 Task: Change the recalculation to "on change and every hour".
Action: Mouse moved to (43, 69)
Screenshot: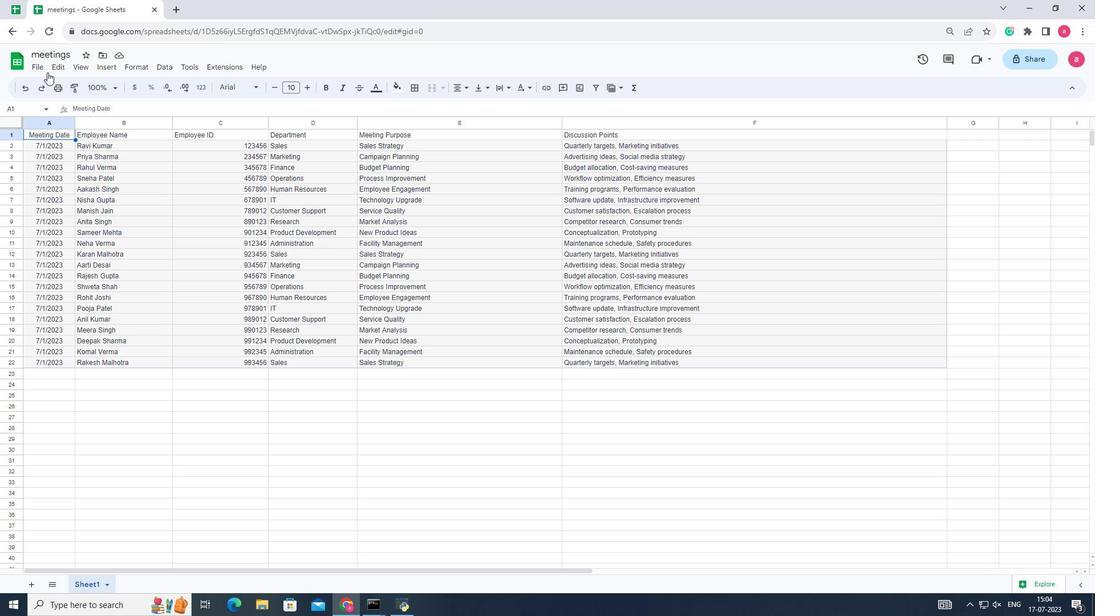 
Action: Mouse pressed left at (43, 69)
Screenshot: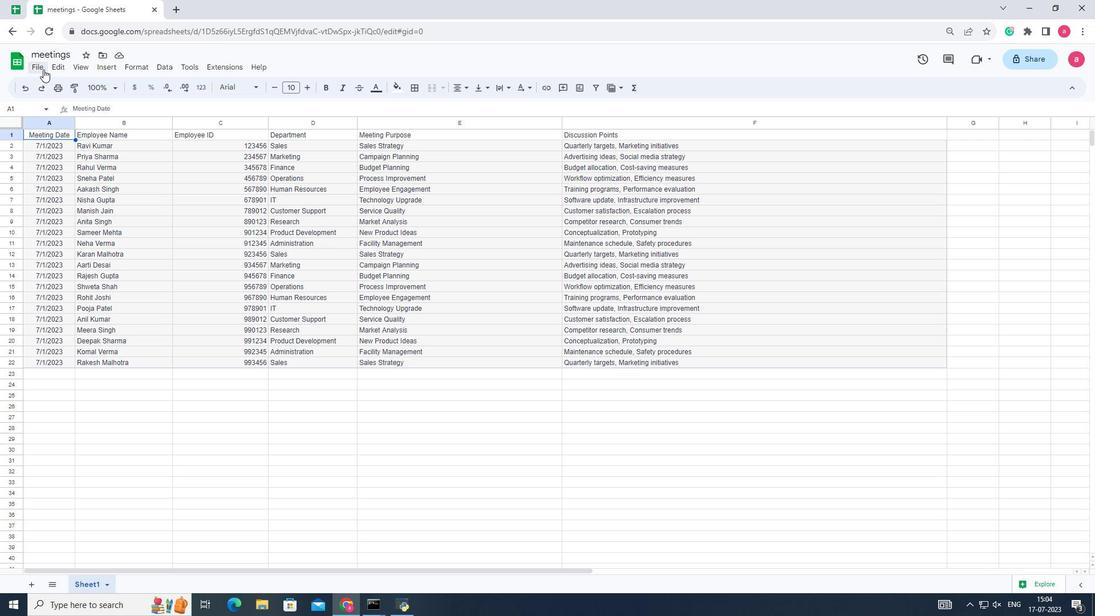 
Action: Mouse moved to (78, 344)
Screenshot: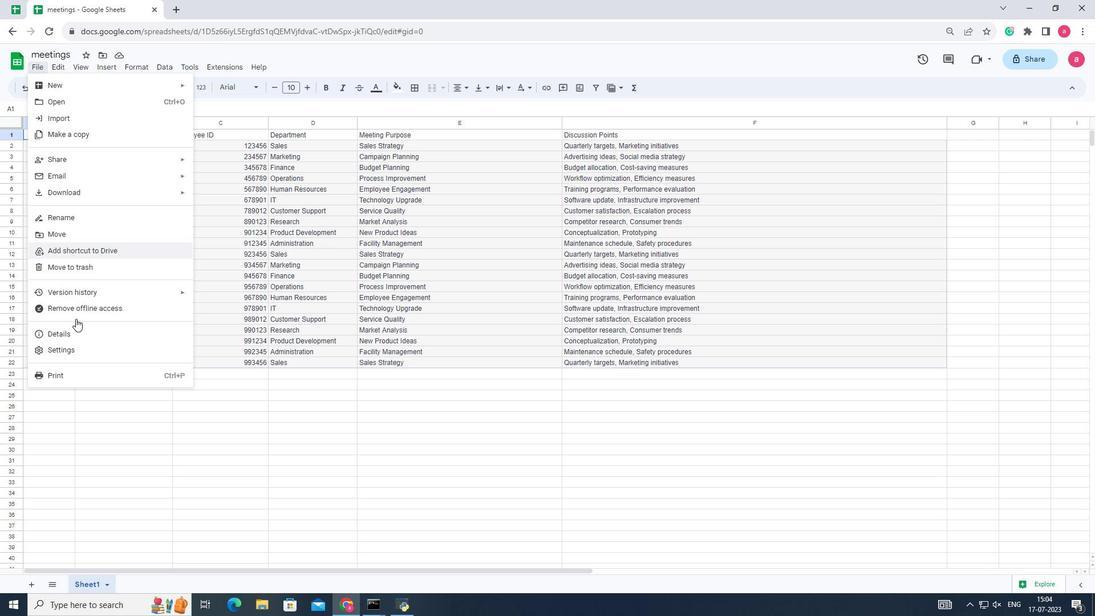 
Action: Mouse pressed left at (78, 344)
Screenshot: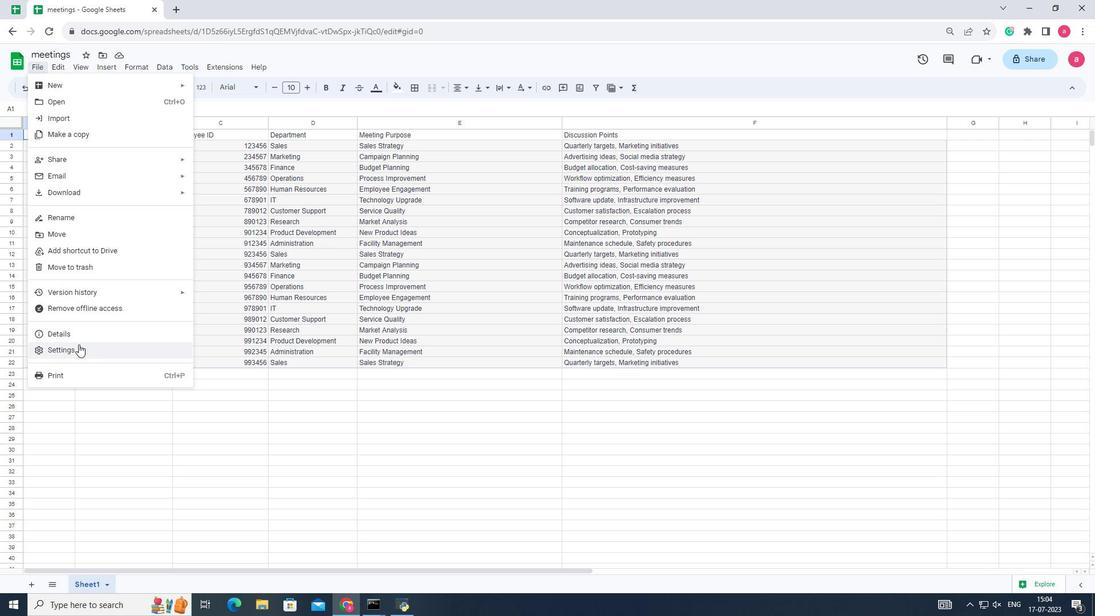 
Action: Mouse moved to (491, 248)
Screenshot: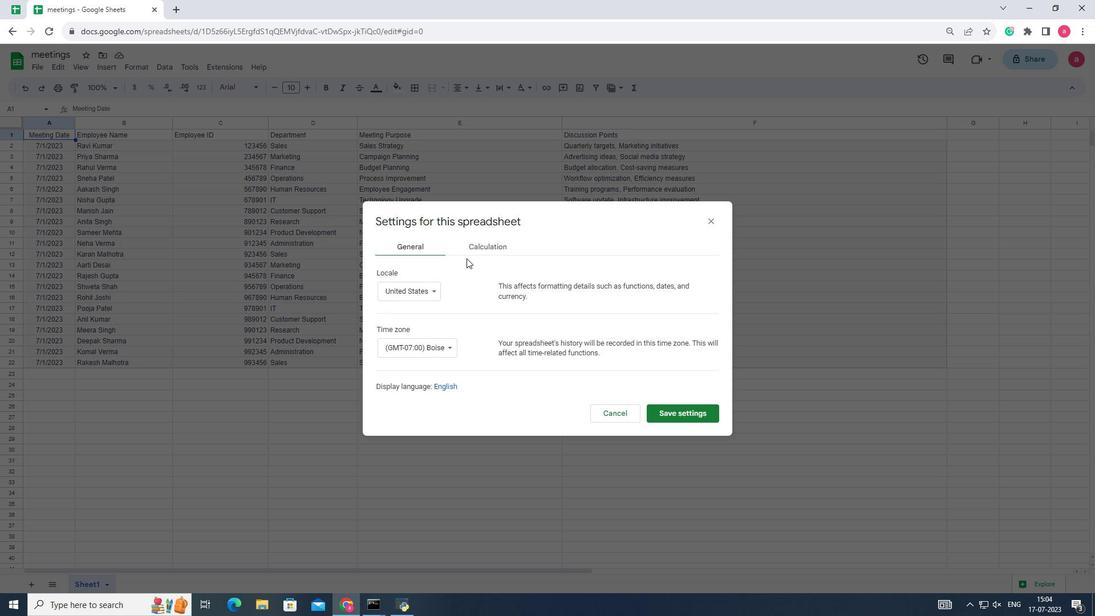 
Action: Mouse pressed left at (491, 248)
Screenshot: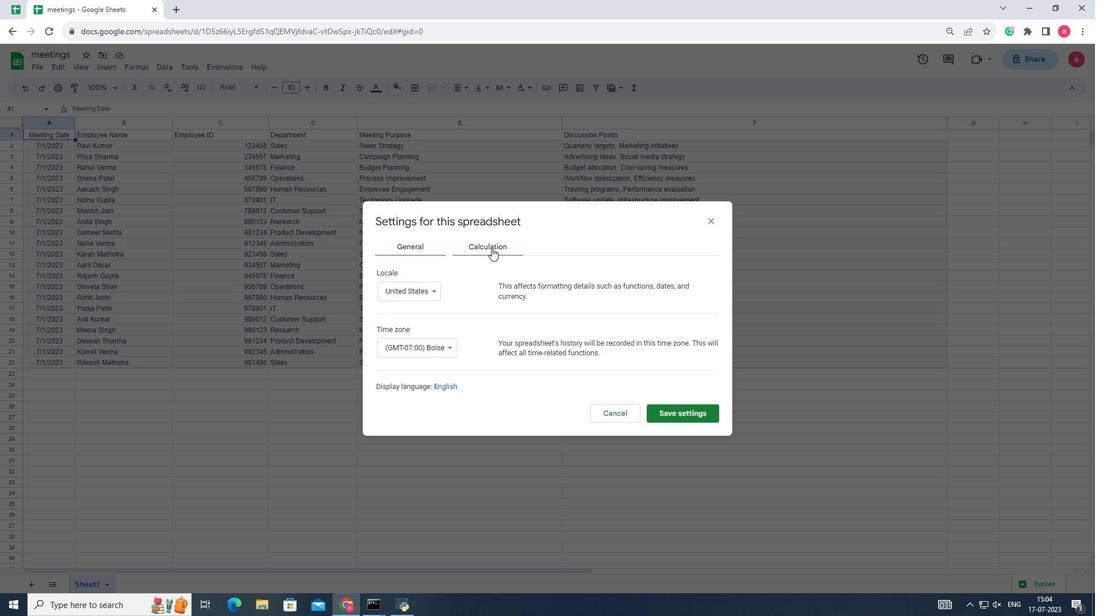 
Action: Mouse moved to (424, 293)
Screenshot: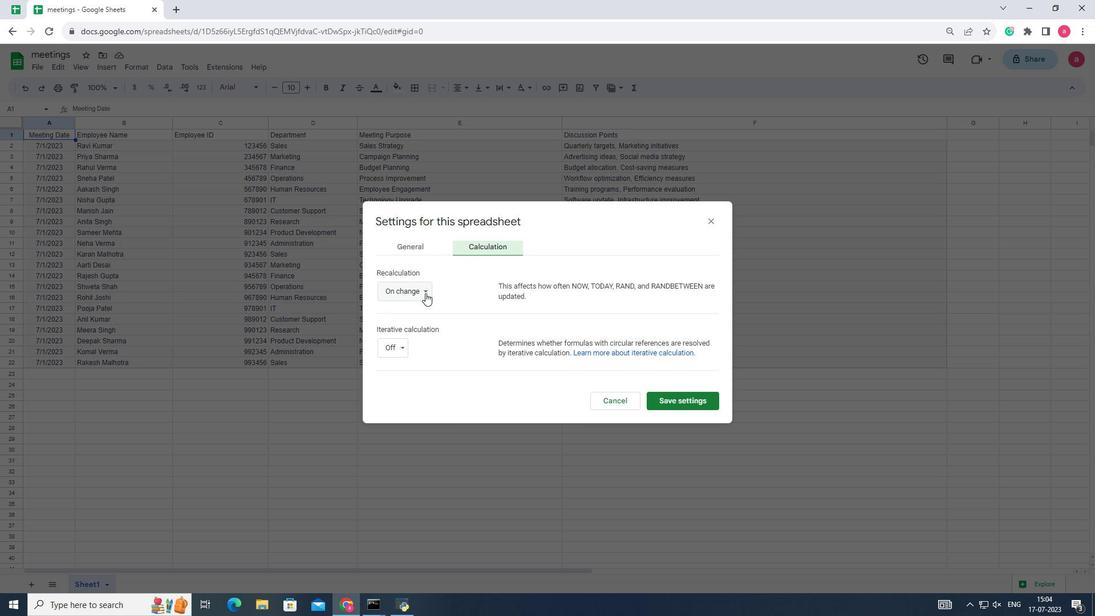 
Action: Mouse pressed left at (424, 293)
Screenshot: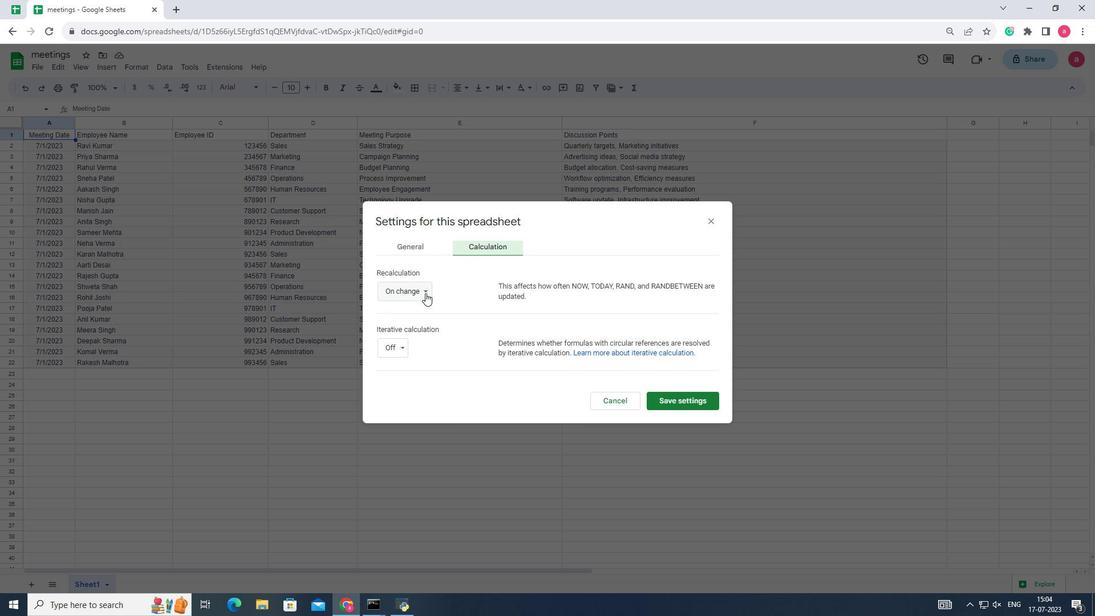 
Action: Mouse moved to (445, 321)
Screenshot: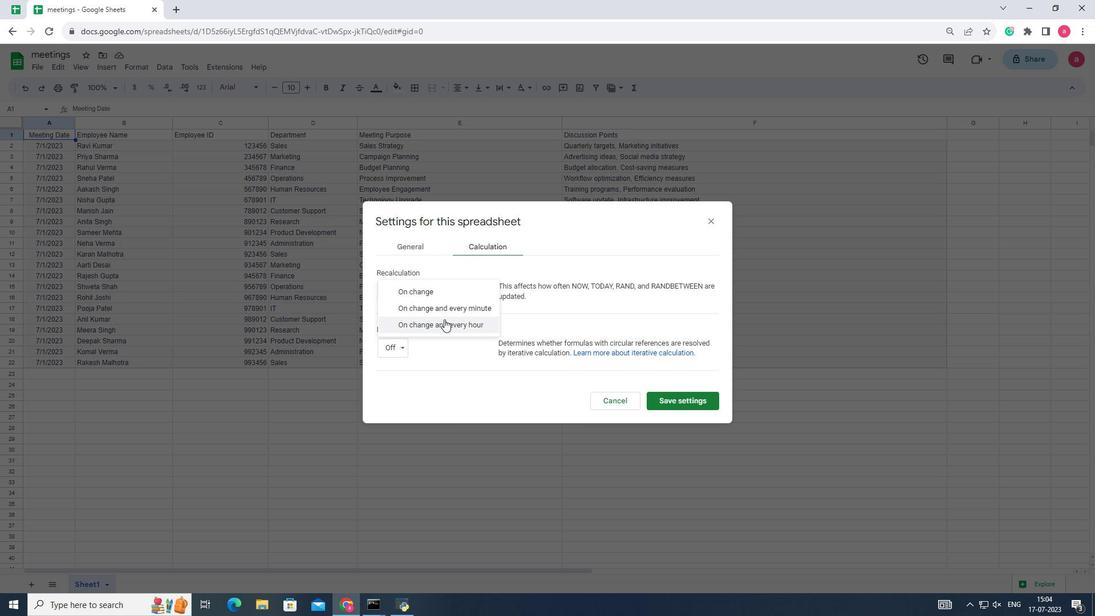 
Action: Mouse pressed left at (445, 321)
Screenshot: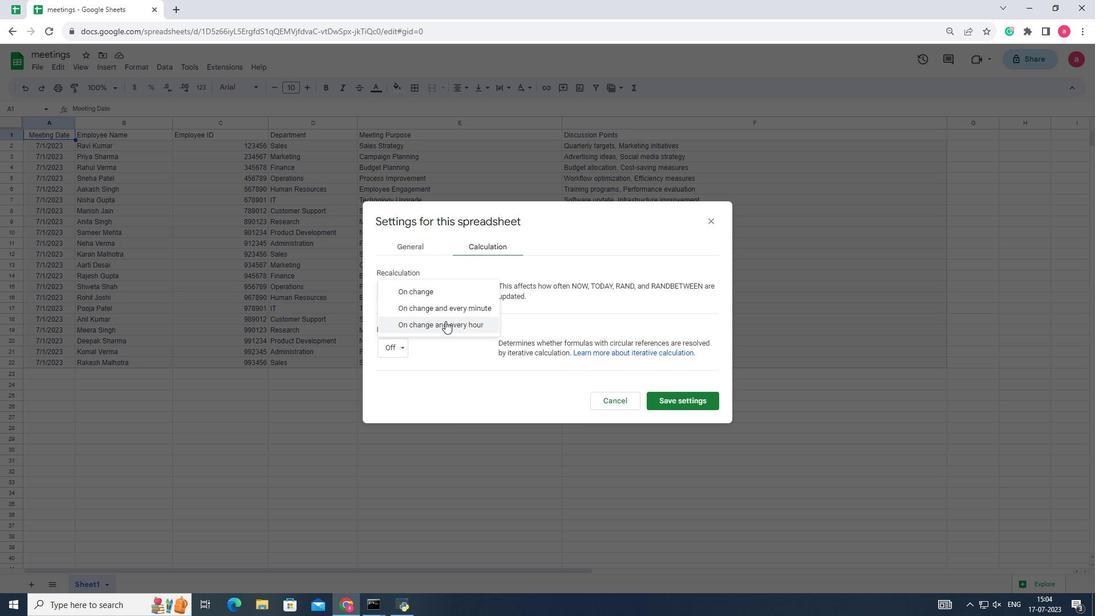 
